 Task: Add Appel Farms Basil Tomato Feta Cheese to the cart.
Action: Mouse moved to (863, 270)
Screenshot: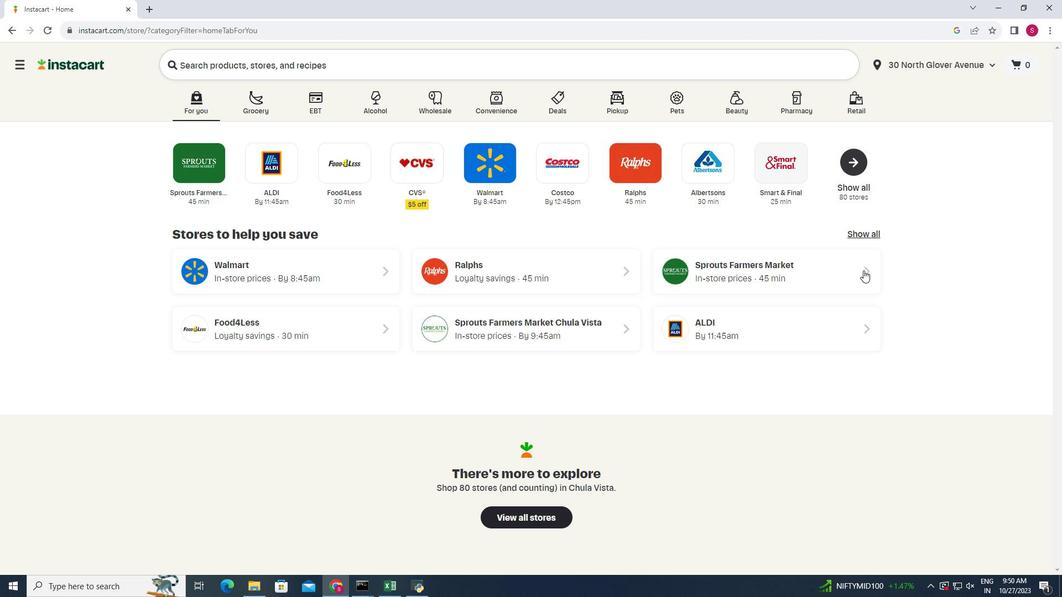 
Action: Mouse pressed left at (863, 270)
Screenshot: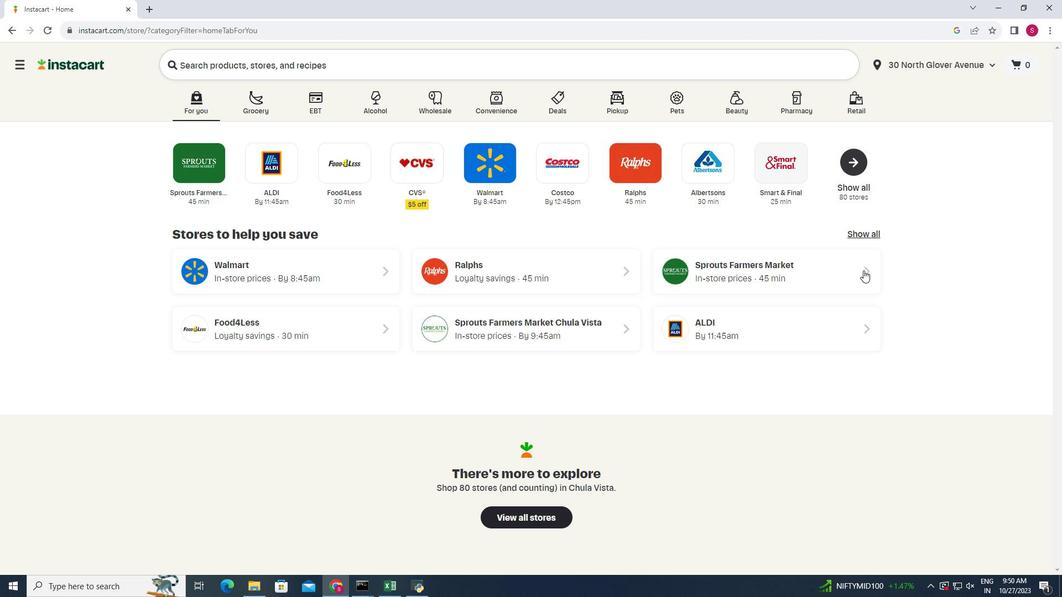 
Action: Mouse moved to (23, 462)
Screenshot: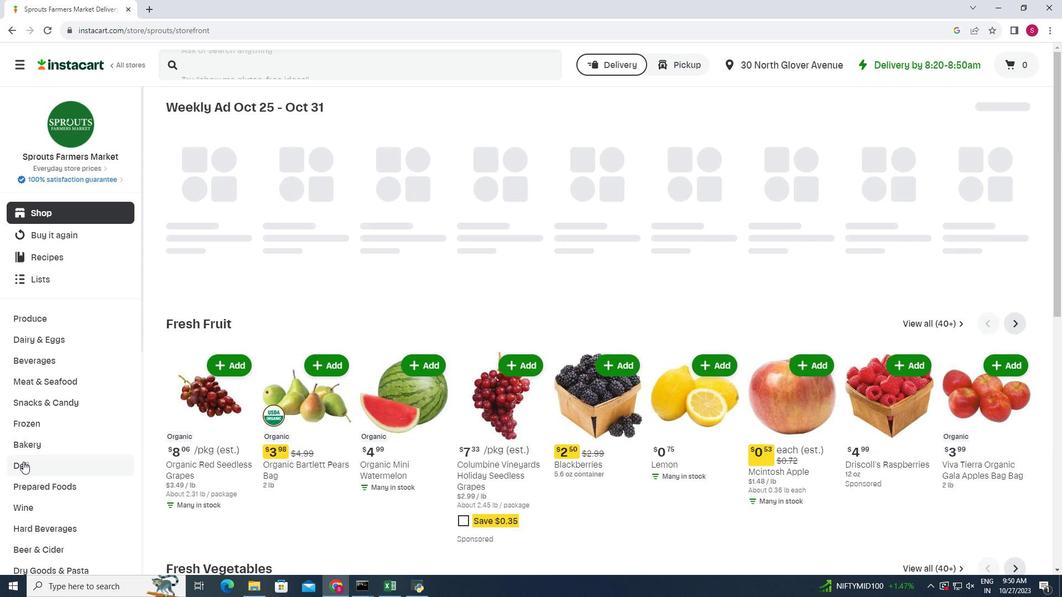 
Action: Mouse pressed left at (23, 462)
Screenshot: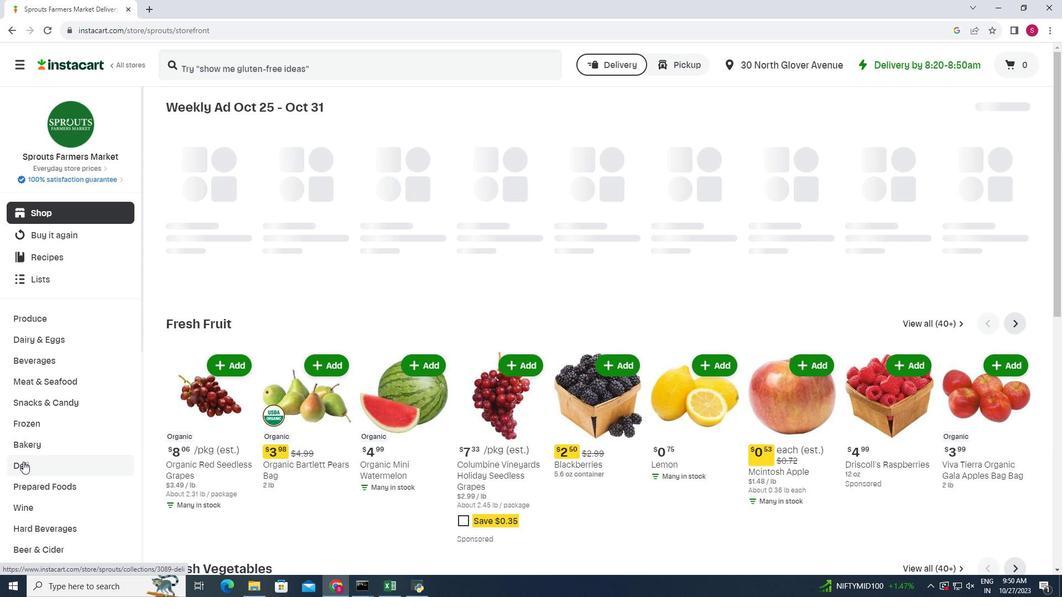 
Action: Mouse moved to (291, 140)
Screenshot: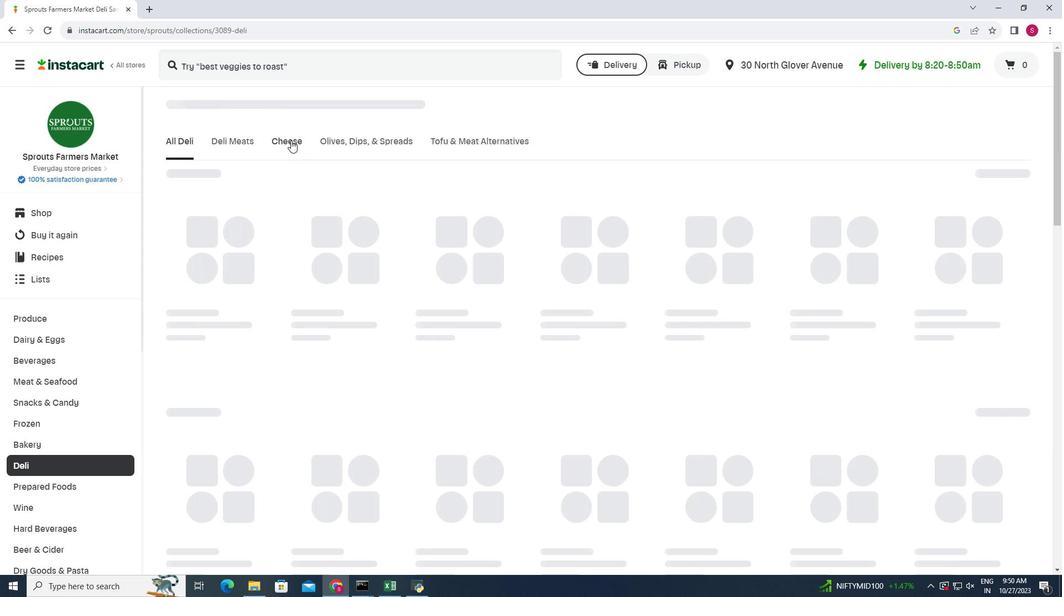 
Action: Mouse pressed left at (291, 140)
Screenshot: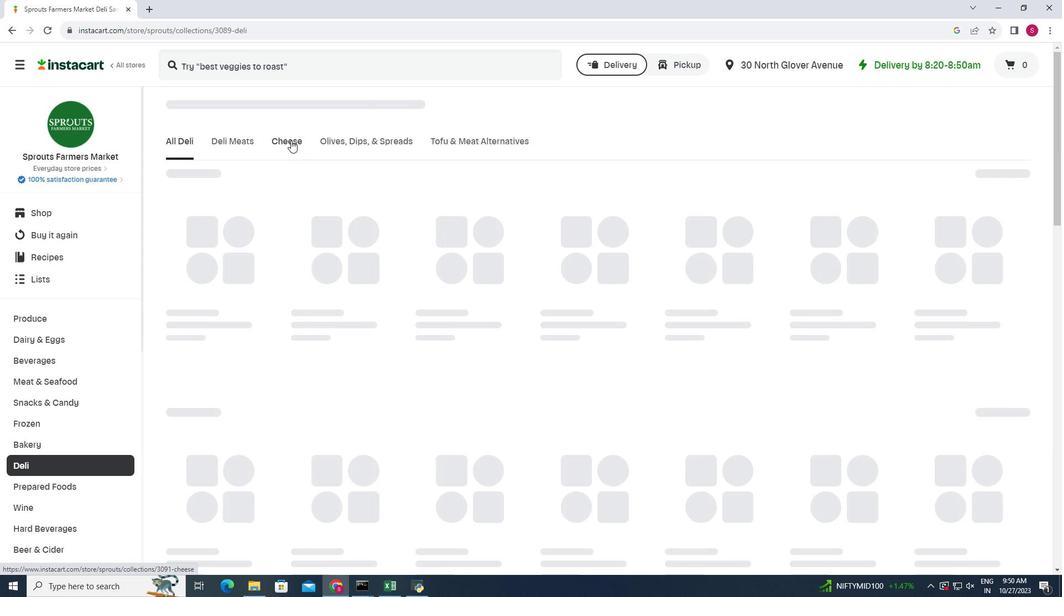 
Action: Mouse moved to (754, 187)
Screenshot: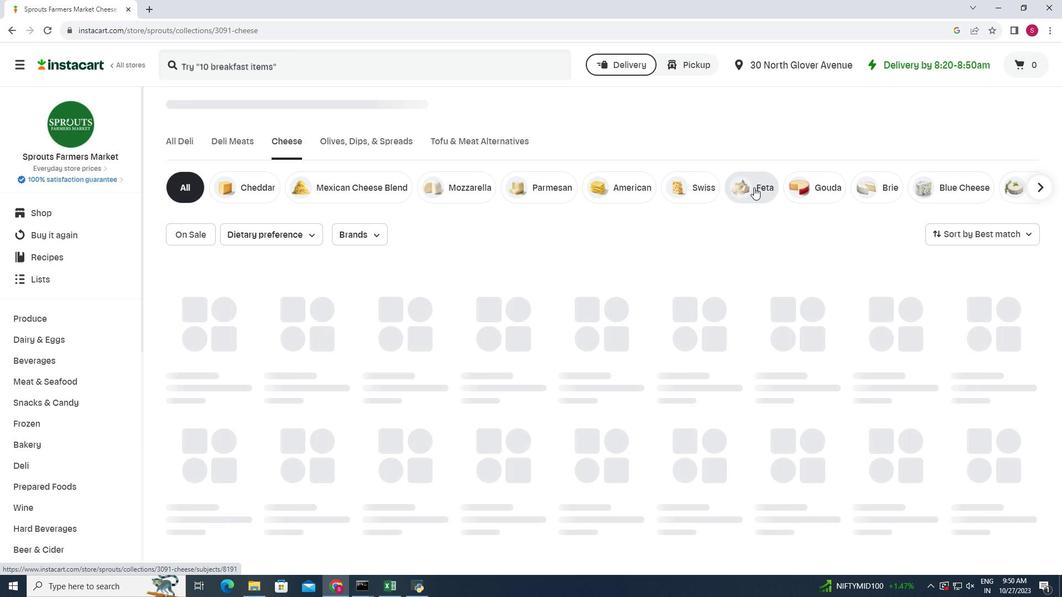 
Action: Mouse pressed left at (754, 187)
Screenshot: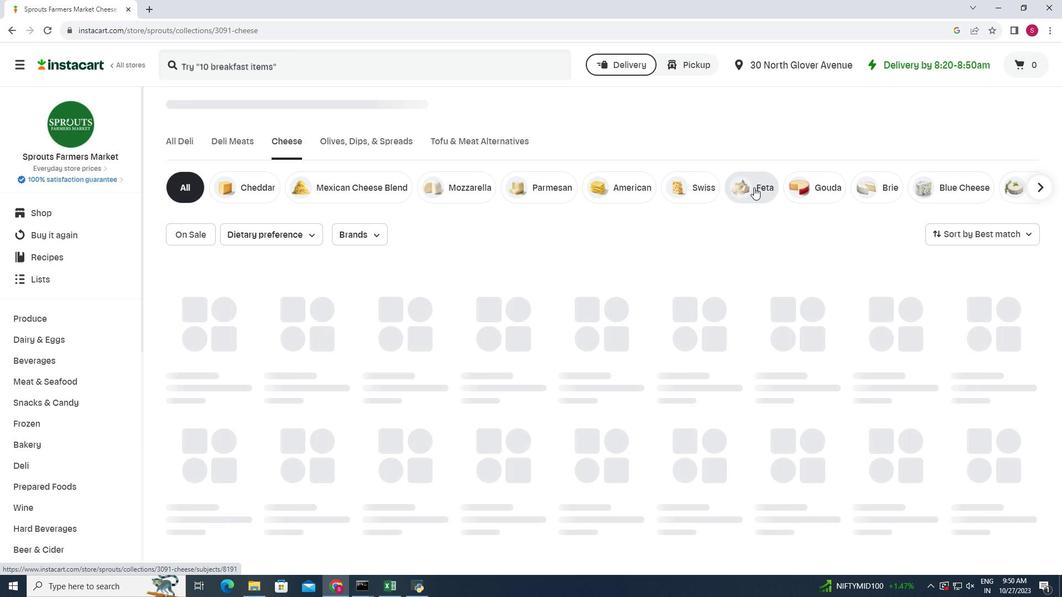 
Action: Mouse moved to (967, 449)
Screenshot: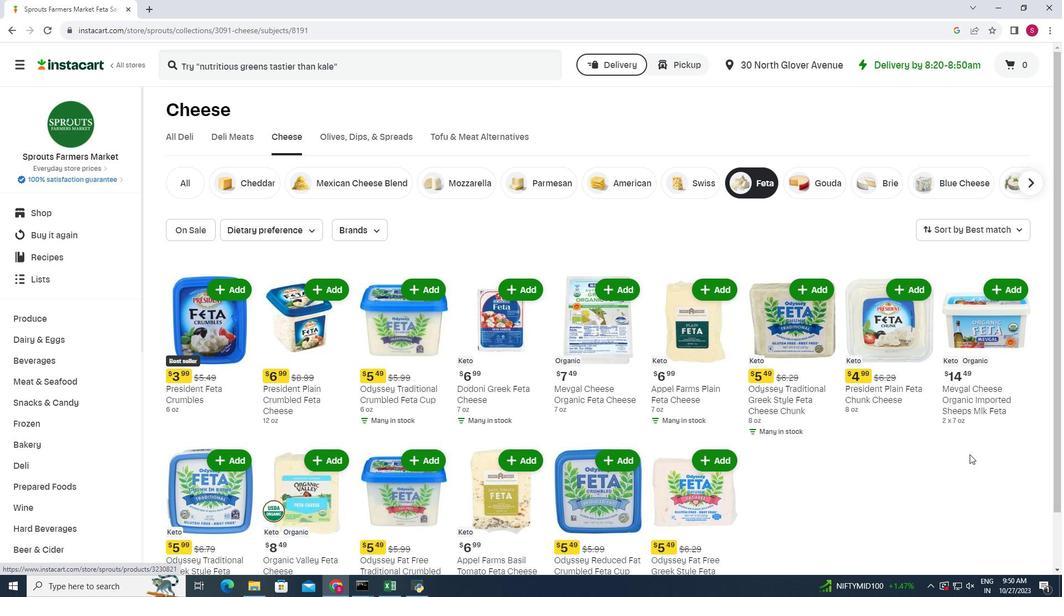 
Action: Mouse scrolled (967, 449) with delta (0, 0)
Screenshot: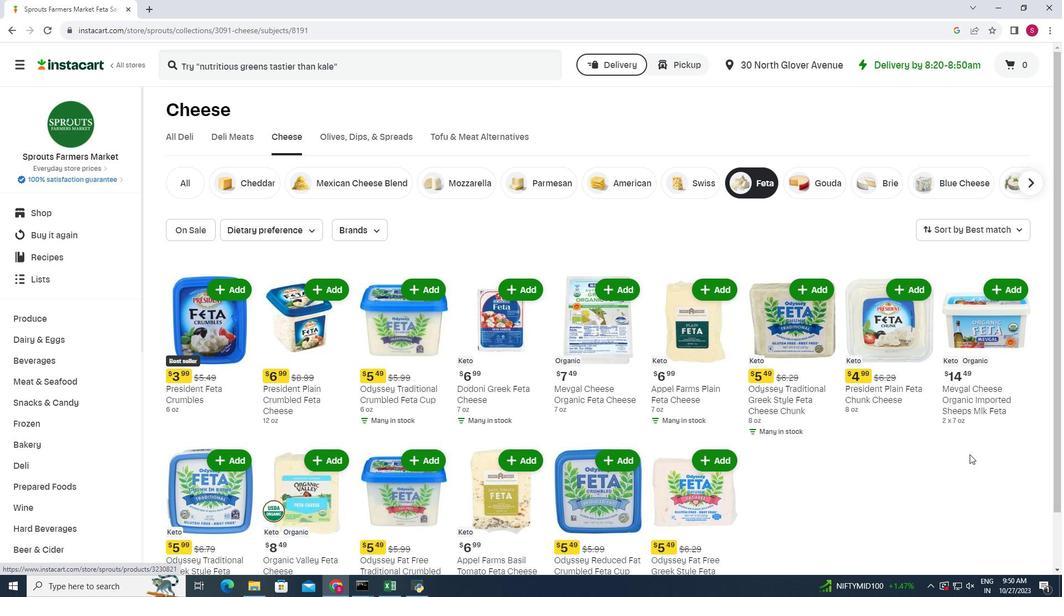 
Action: Mouse moved to (973, 462)
Screenshot: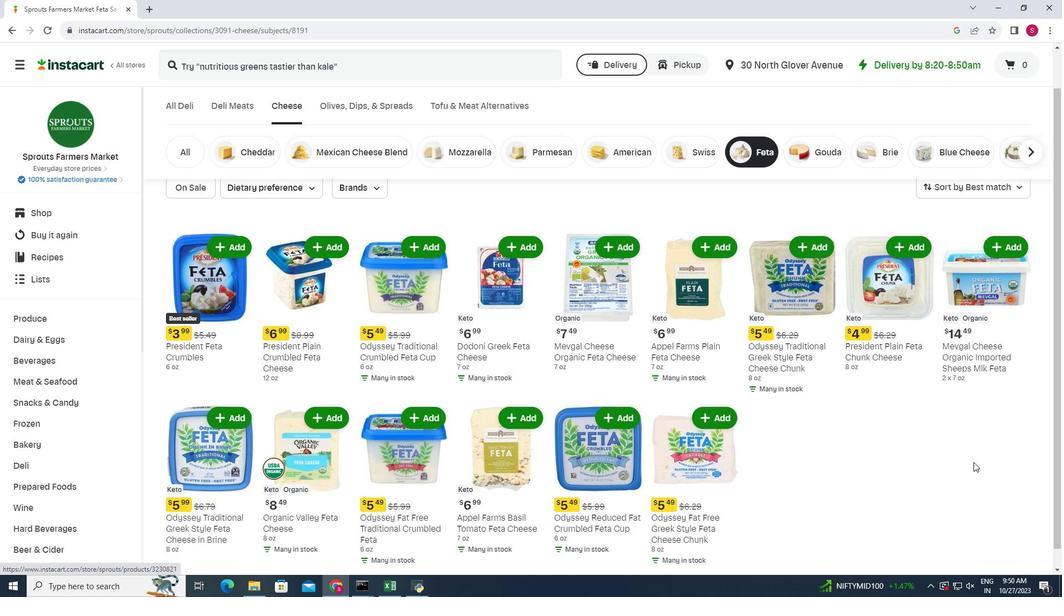 
Action: Mouse scrolled (973, 462) with delta (0, 0)
Screenshot: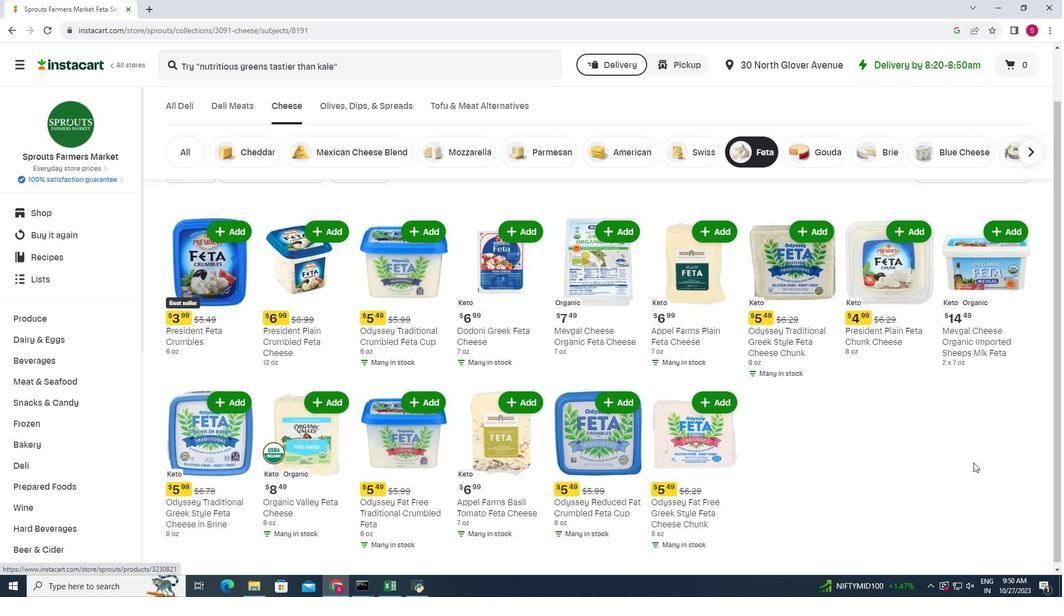 
Action: Mouse moved to (514, 401)
Screenshot: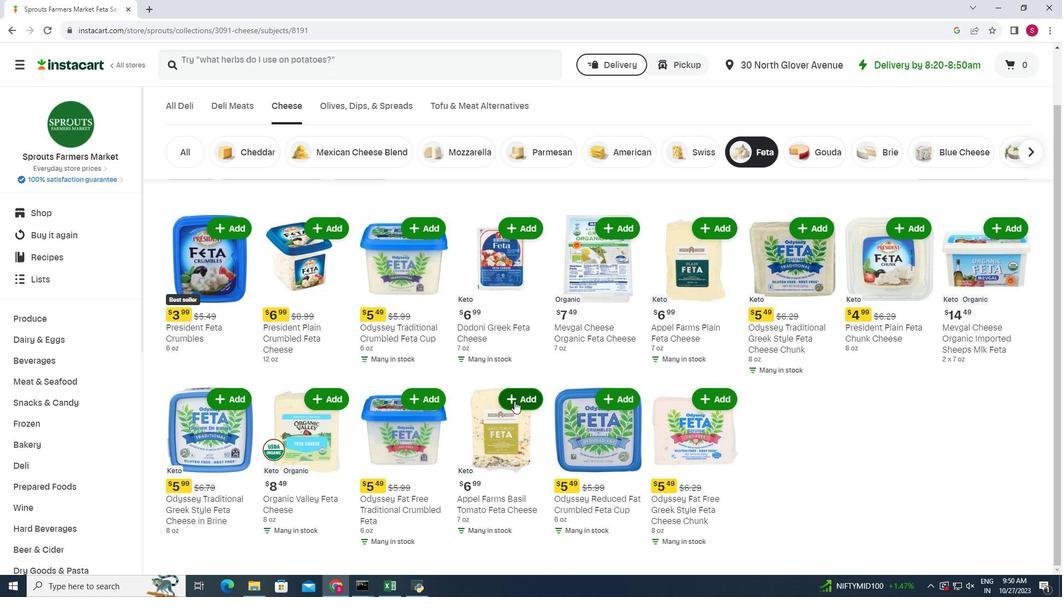 
Action: Mouse pressed left at (514, 401)
Screenshot: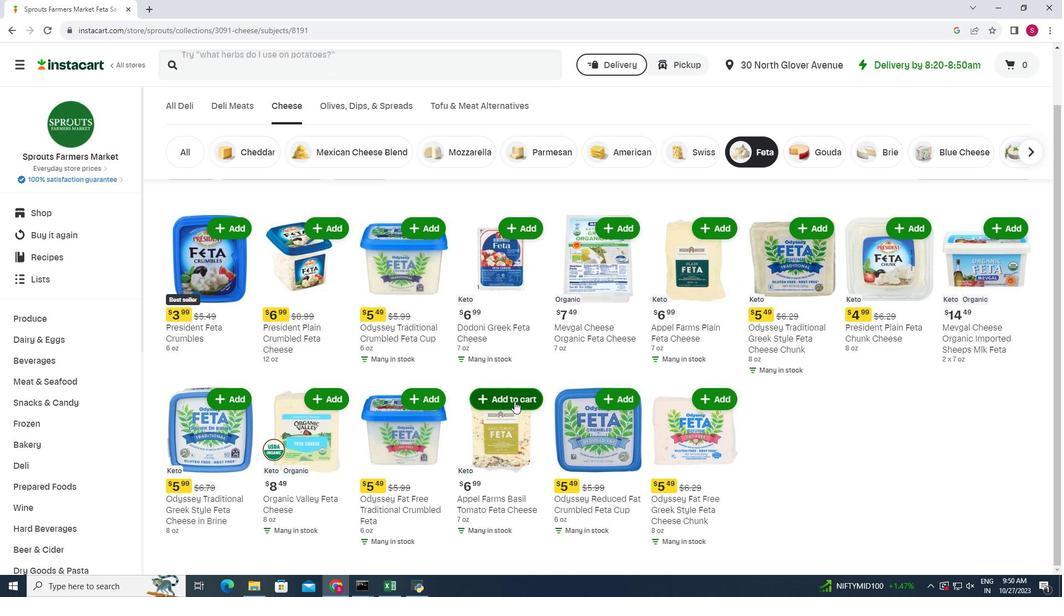 
Action: Mouse moved to (540, 372)
Screenshot: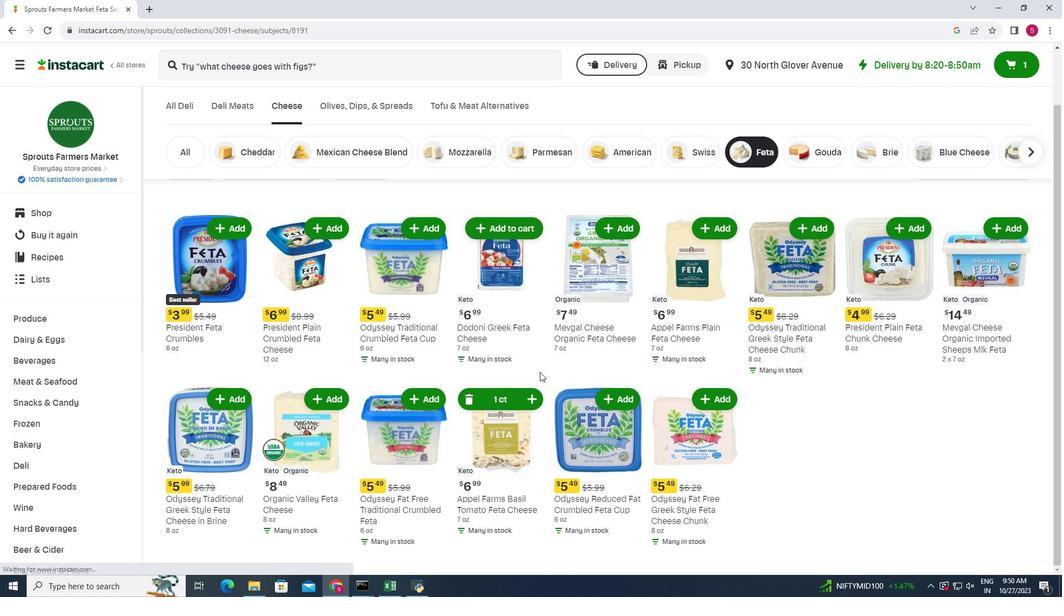 
